 Task: Enable and save the option "Use recovery points to close GOPs" for "H.264/MPEG-4 Part 10/AVC encoder (x264 10-bit).
Action: Mouse moved to (109, 16)
Screenshot: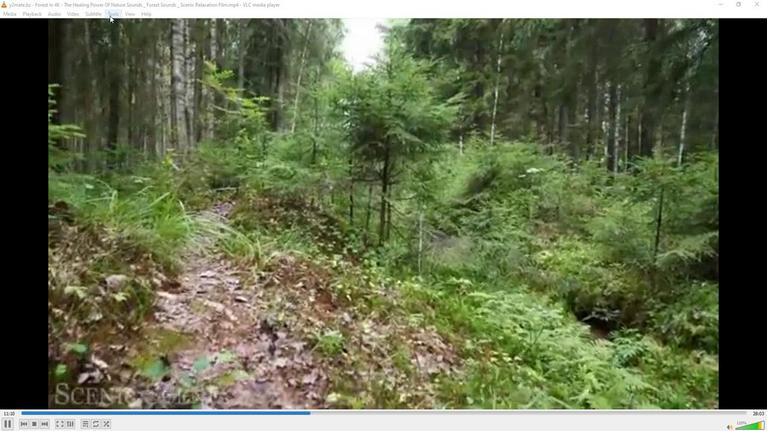 
Action: Mouse pressed left at (109, 16)
Screenshot: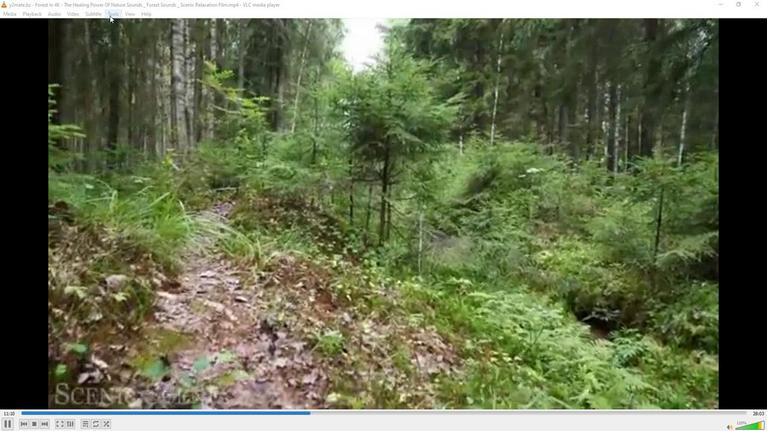 
Action: Mouse moved to (134, 110)
Screenshot: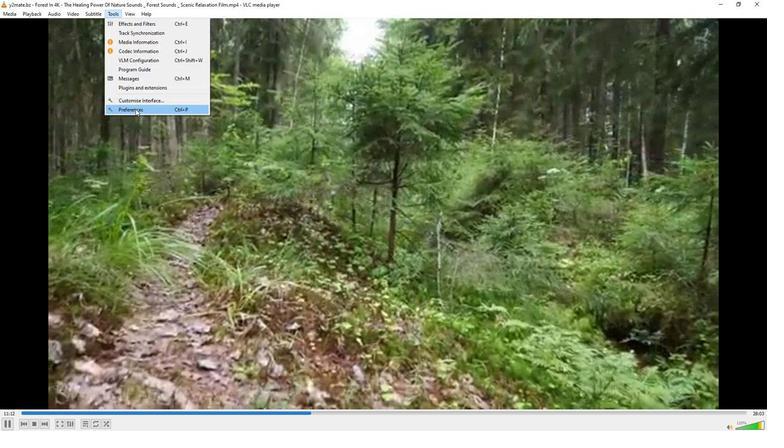 
Action: Mouse pressed left at (134, 110)
Screenshot: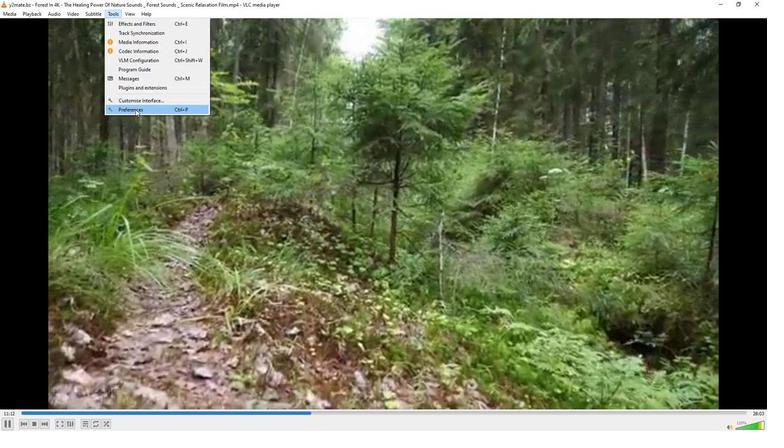 
Action: Mouse moved to (251, 350)
Screenshot: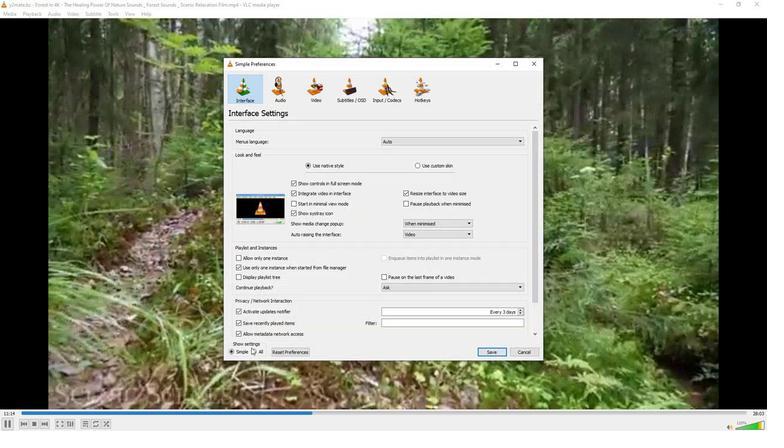 
Action: Mouse pressed left at (251, 350)
Screenshot: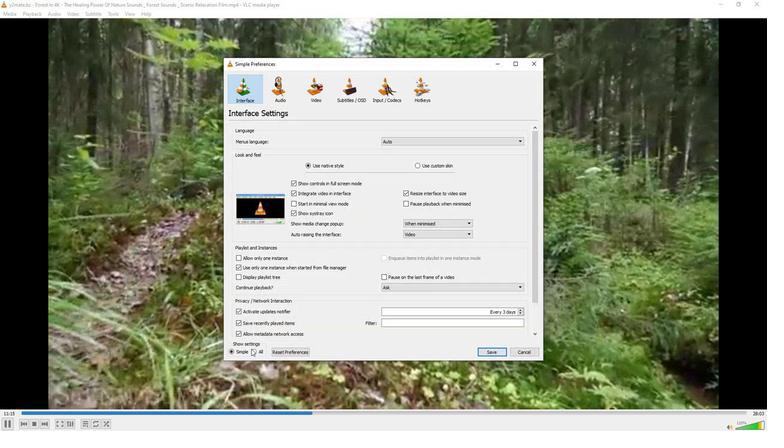 
Action: Mouse moved to (245, 270)
Screenshot: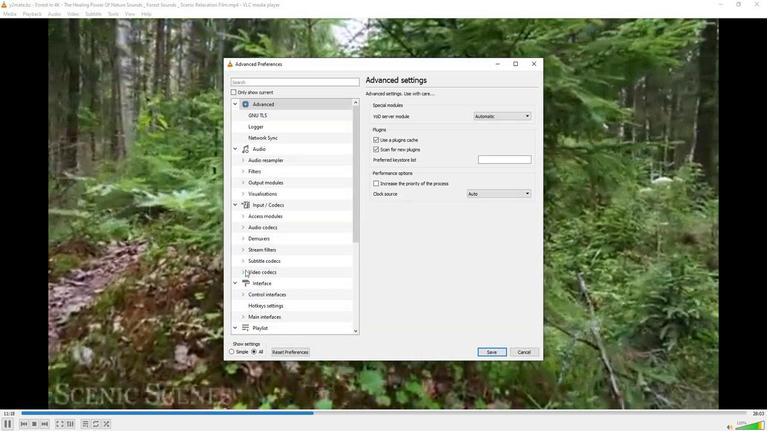 
Action: Mouse pressed left at (245, 270)
Screenshot: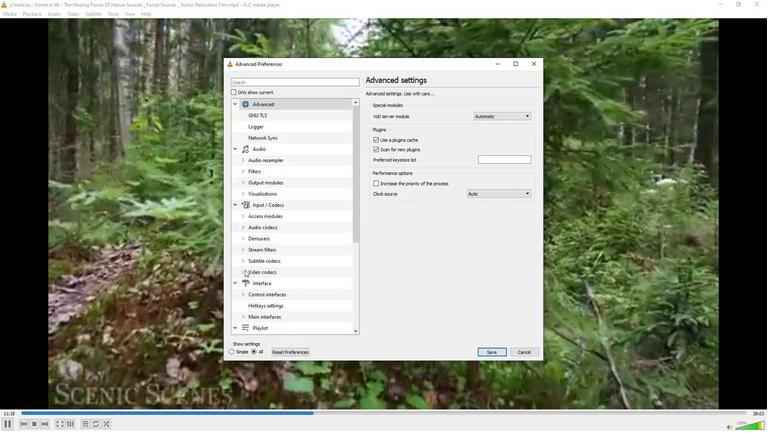 
Action: Mouse moved to (253, 281)
Screenshot: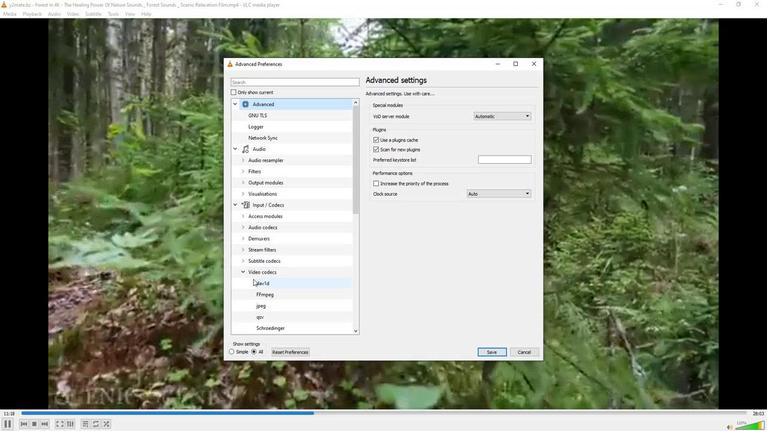 
Action: Mouse scrolled (253, 281) with delta (0, 0)
Screenshot: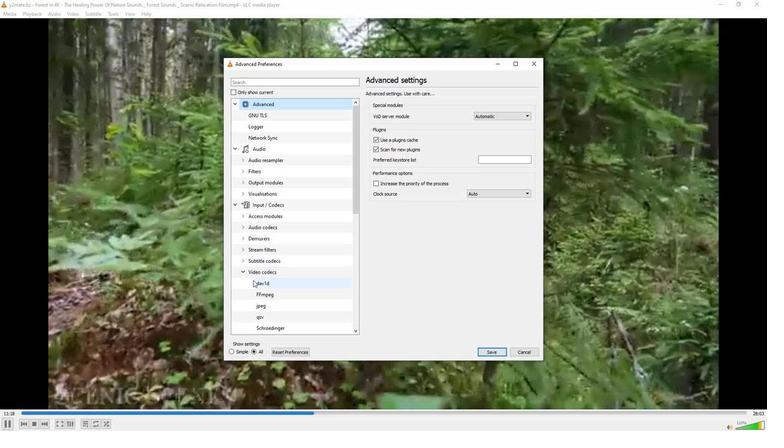 
Action: Mouse scrolled (253, 281) with delta (0, 0)
Screenshot: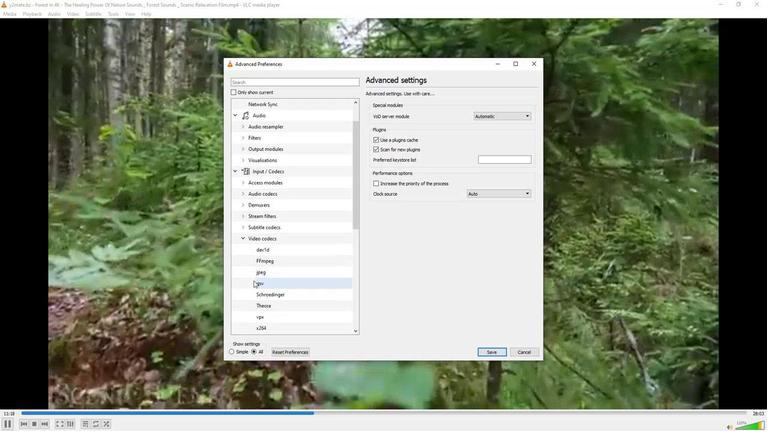 
Action: Mouse moved to (257, 304)
Screenshot: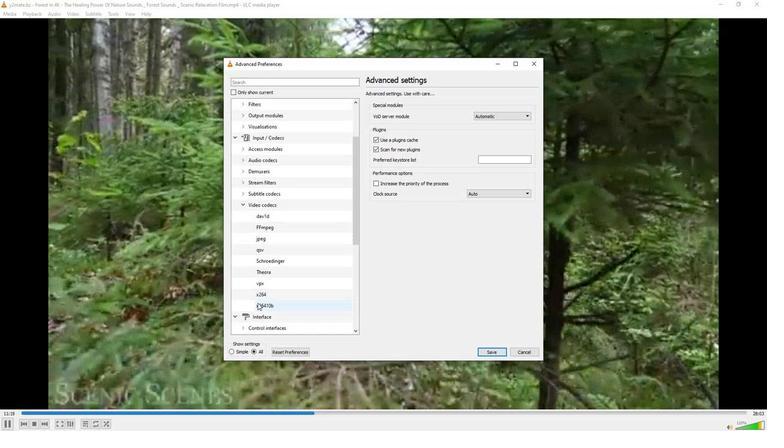 
Action: Mouse pressed left at (257, 304)
Screenshot: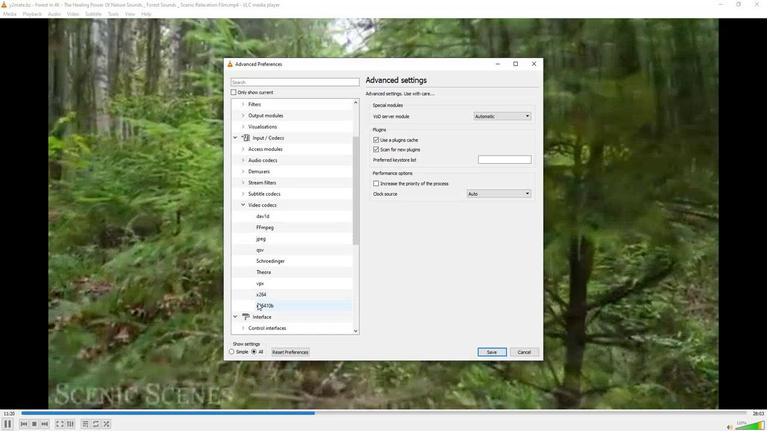 
Action: Mouse moved to (373, 126)
Screenshot: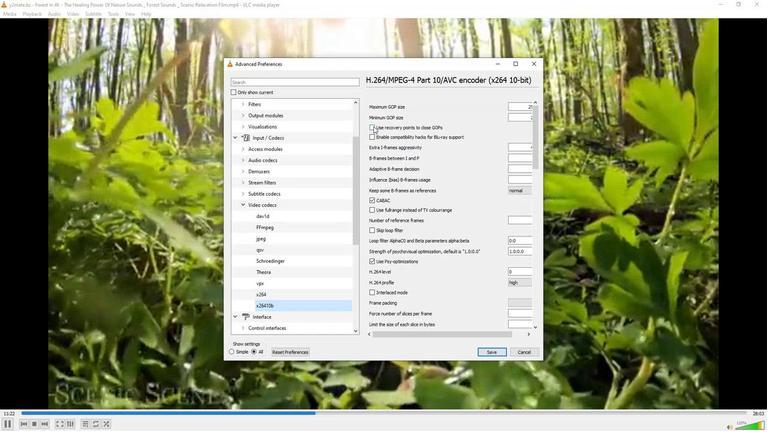 
Action: Mouse pressed left at (373, 126)
Screenshot: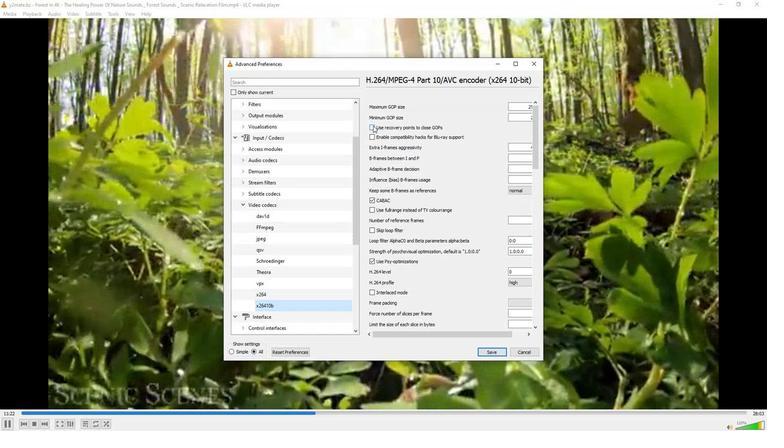 
Action: Mouse moved to (484, 350)
Screenshot: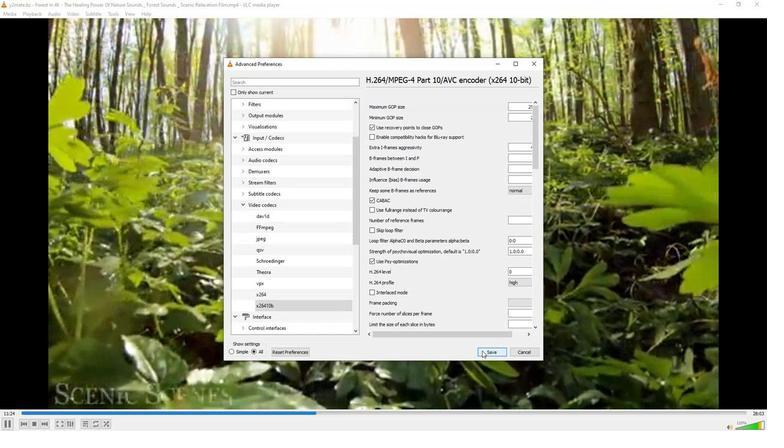 
Action: Mouse pressed left at (484, 350)
Screenshot: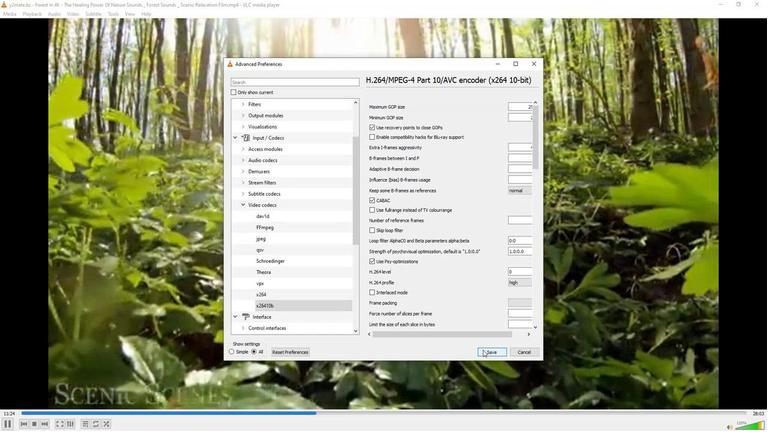 
Action: Mouse moved to (478, 346)
Screenshot: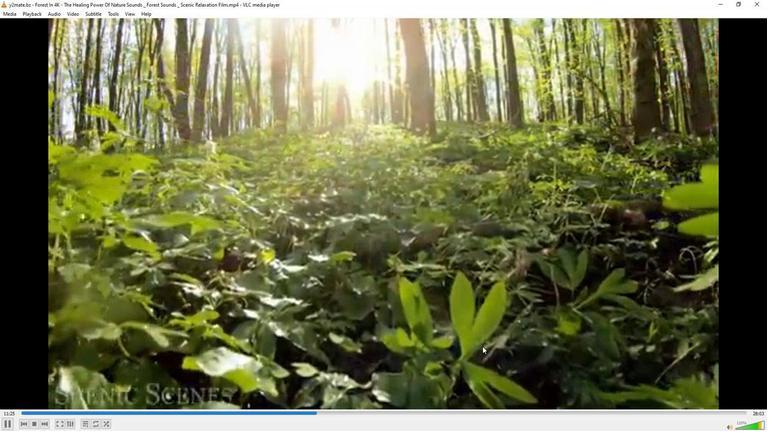 
